 Task: Skip inviting.
Action: Mouse pressed left at (333, 204)
Screenshot: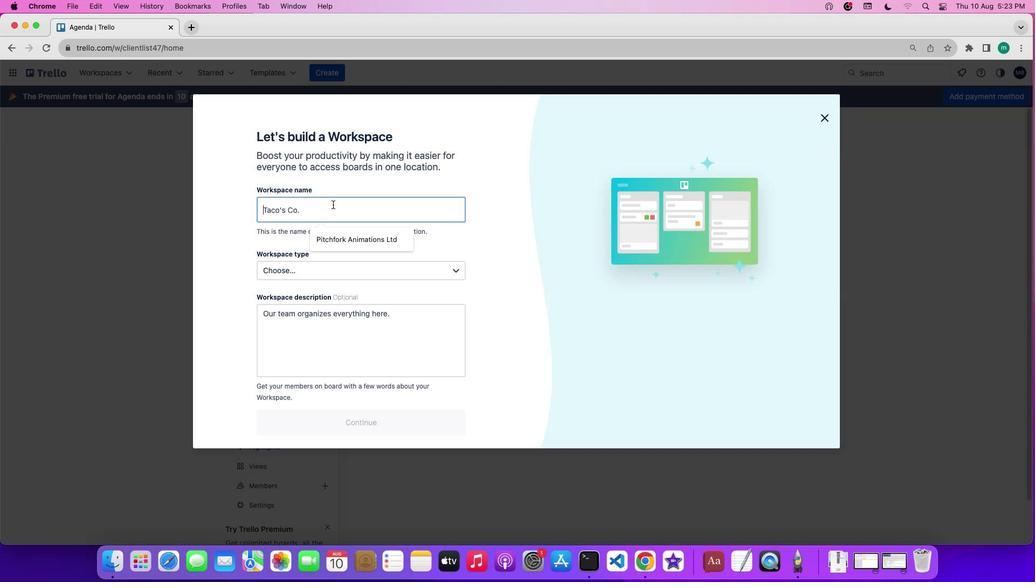 
Action: Mouse moved to (337, 237)
Screenshot: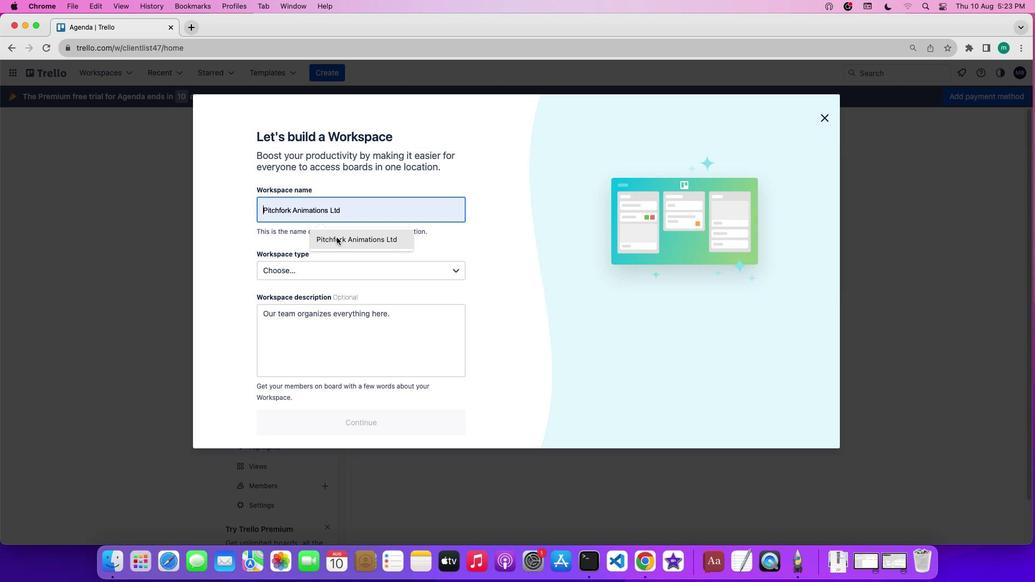 
Action: Mouse pressed left at (337, 237)
Screenshot: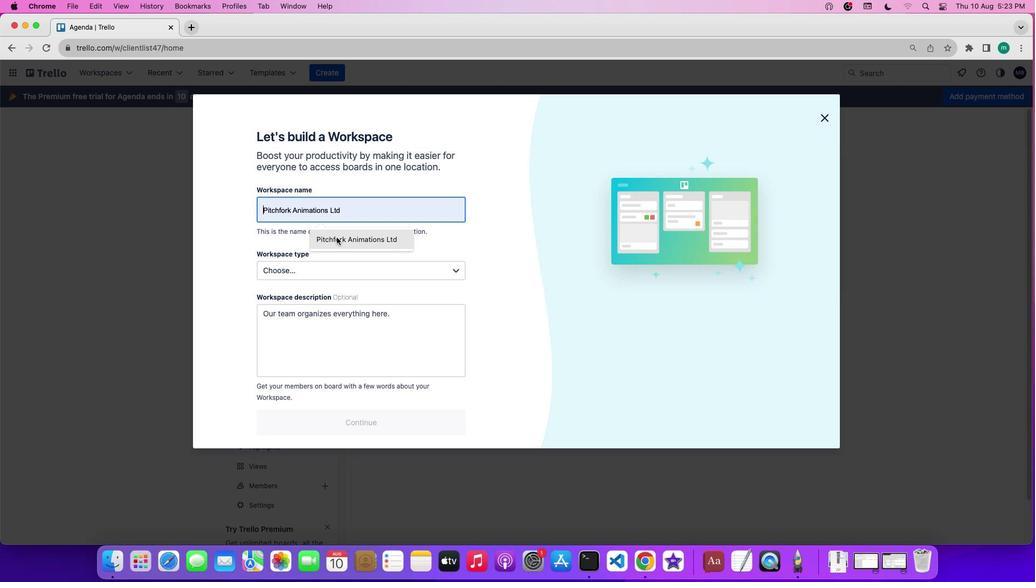 
Action: Mouse moved to (335, 263)
Screenshot: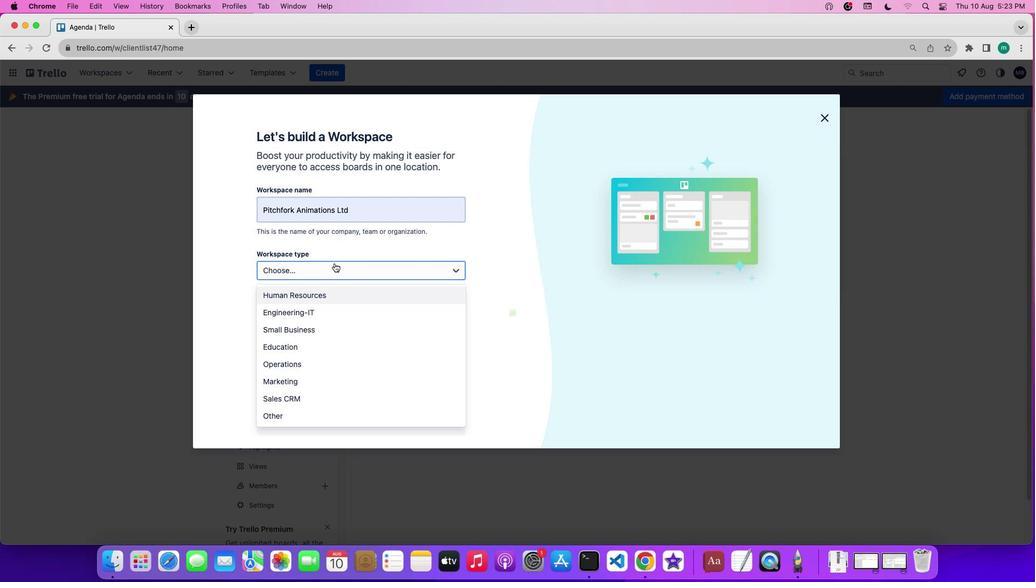 
Action: Mouse pressed left at (335, 263)
Screenshot: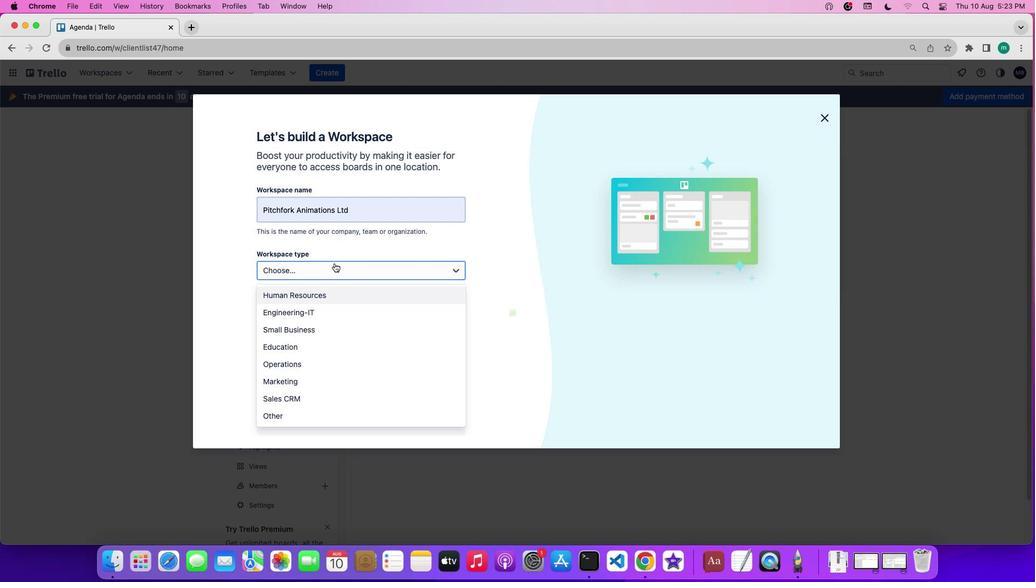 
Action: Mouse moved to (335, 297)
Screenshot: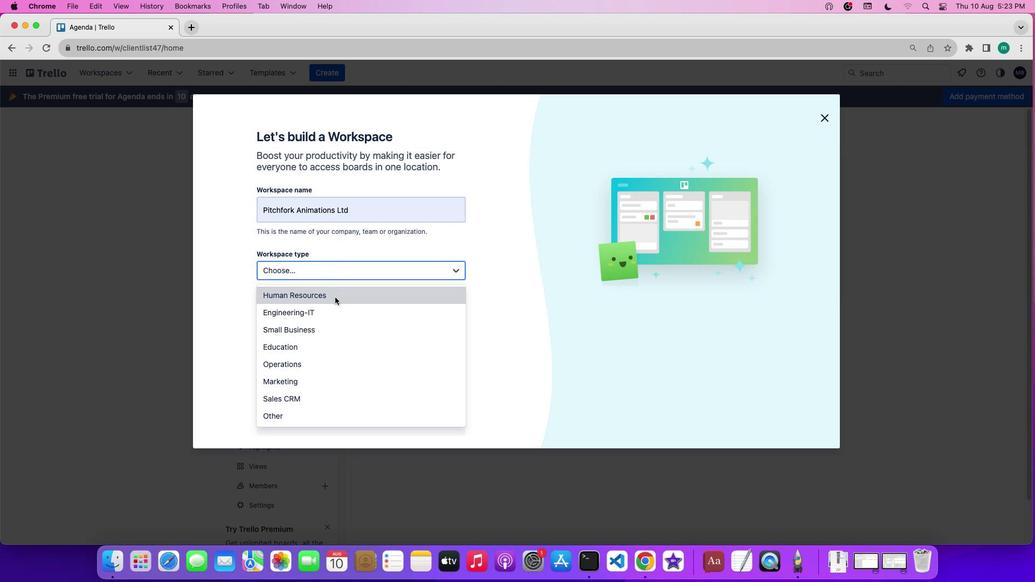 
Action: Mouse pressed left at (335, 297)
Screenshot: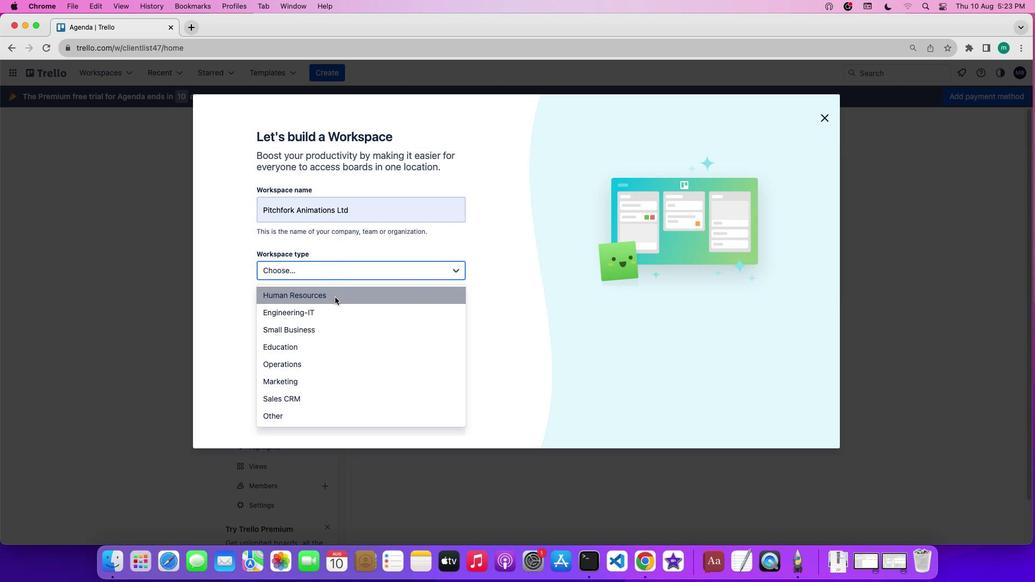 
Action: Mouse moved to (337, 422)
Screenshot: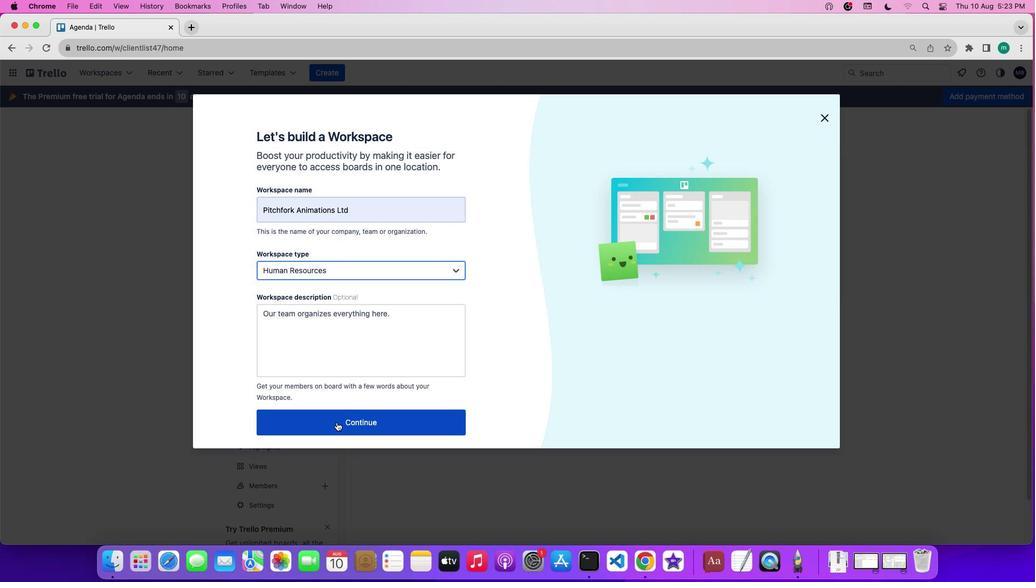
Action: Mouse pressed left at (337, 422)
Screenshot: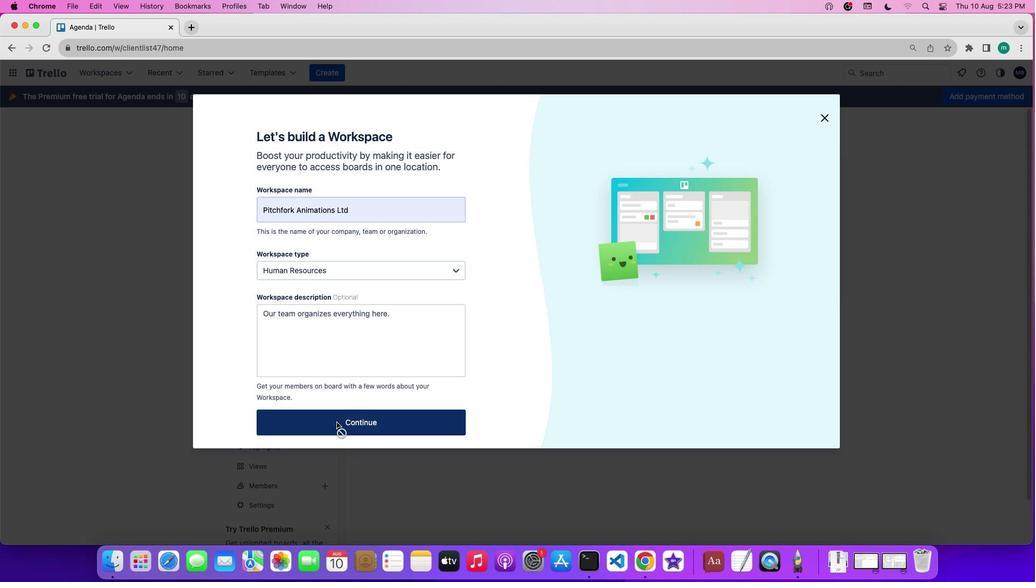
Action: Mouse moved to (371, 284)
Screenshot: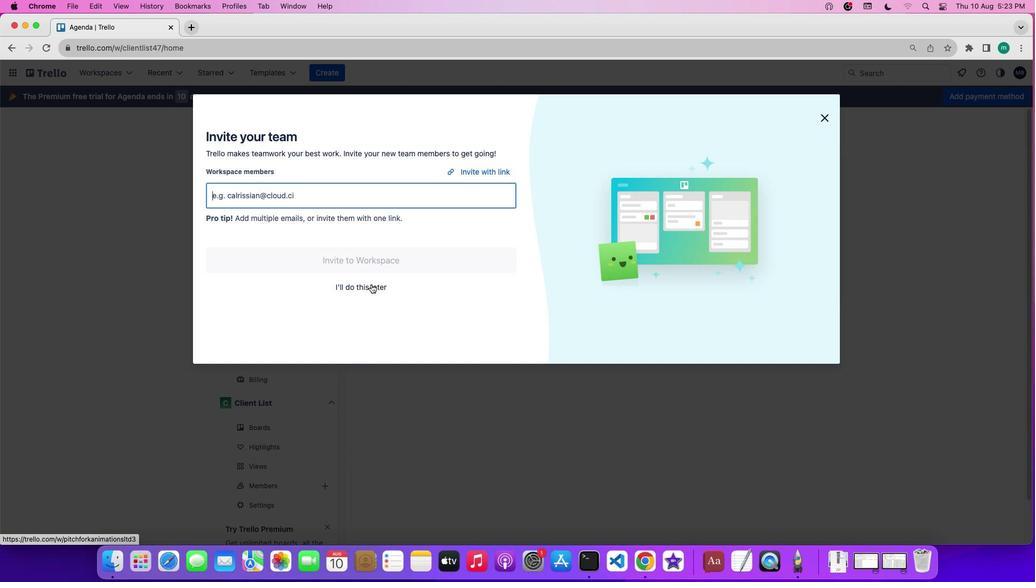 
Action: Mouse pressed left at (371, 284)
Screenshot: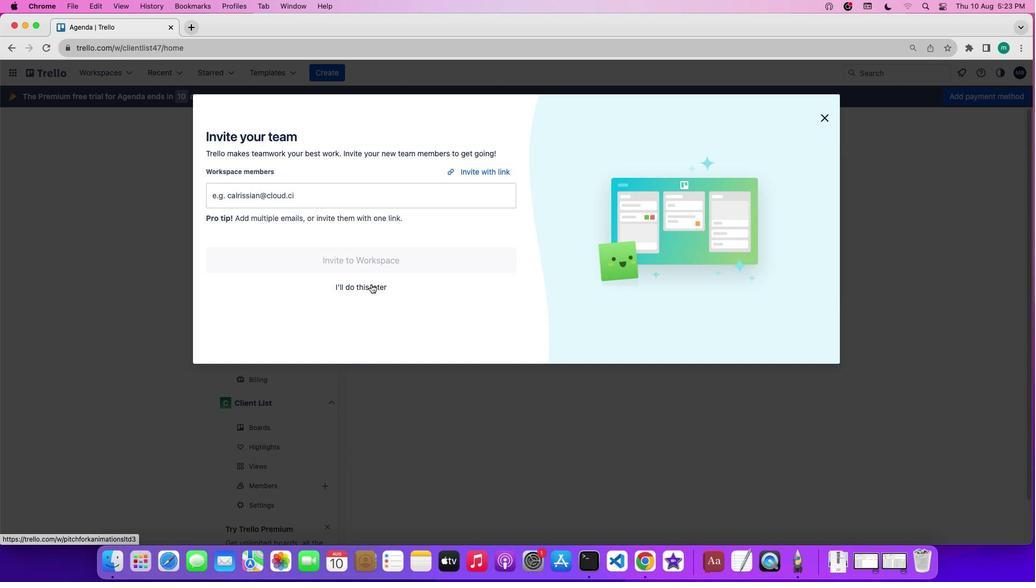 
